 Task: Select New Email To Address
Action: Mouse moved to (285, 178)
Screenshot: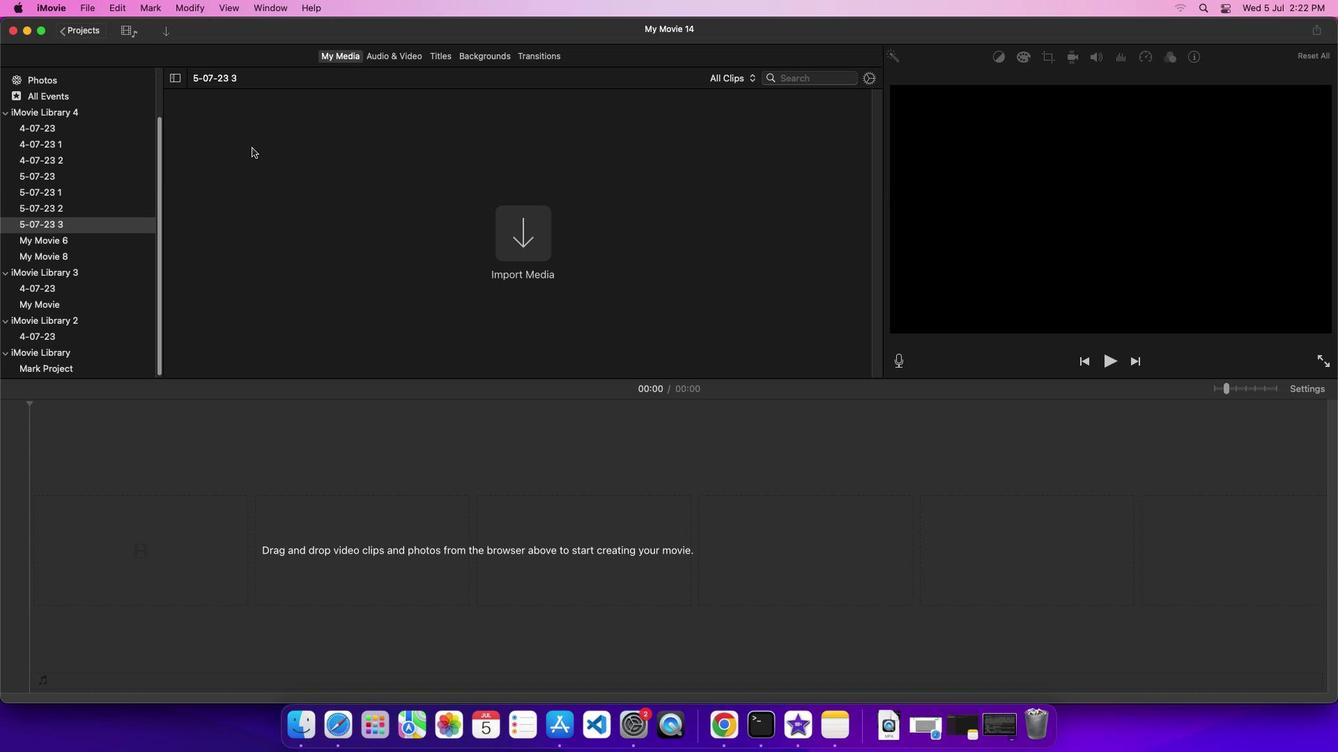 
Action: Mouse pressed left at (285, 178)
Screenshot: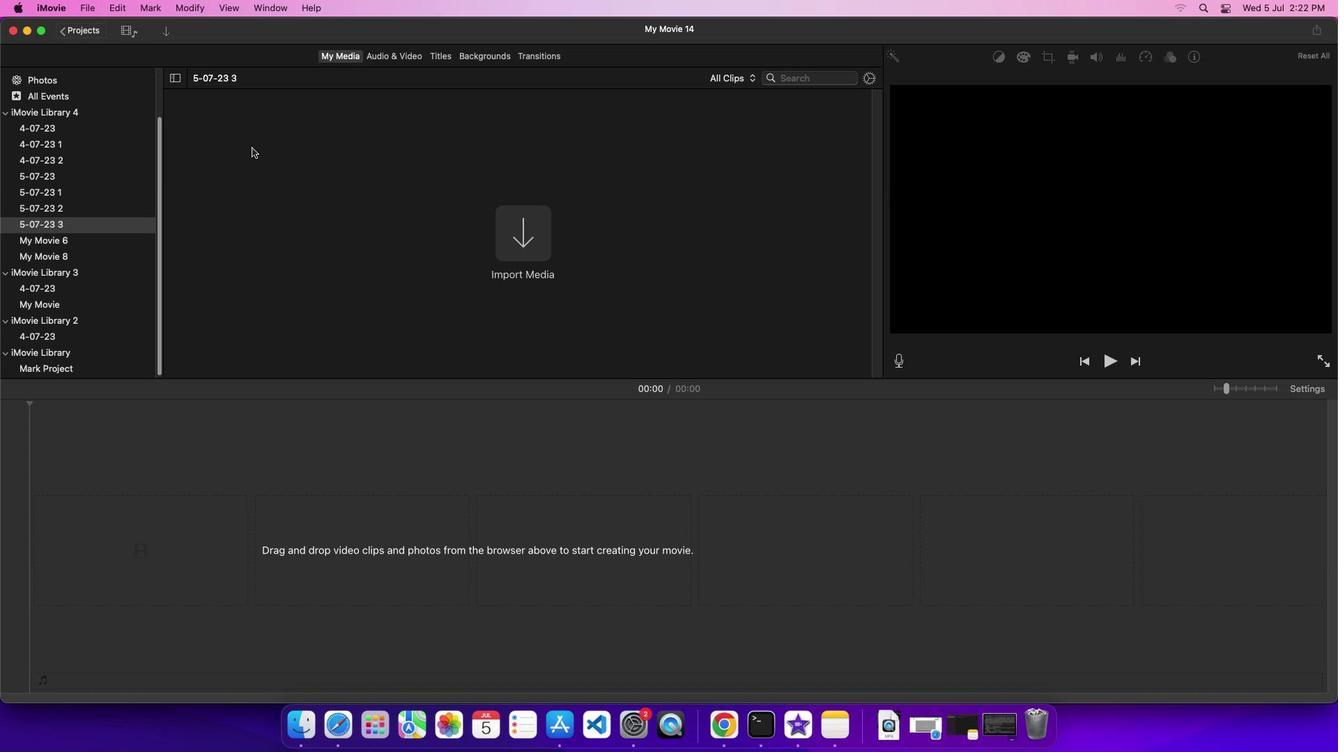 
Action: Mouse moved to (61, 2)
Screenshot: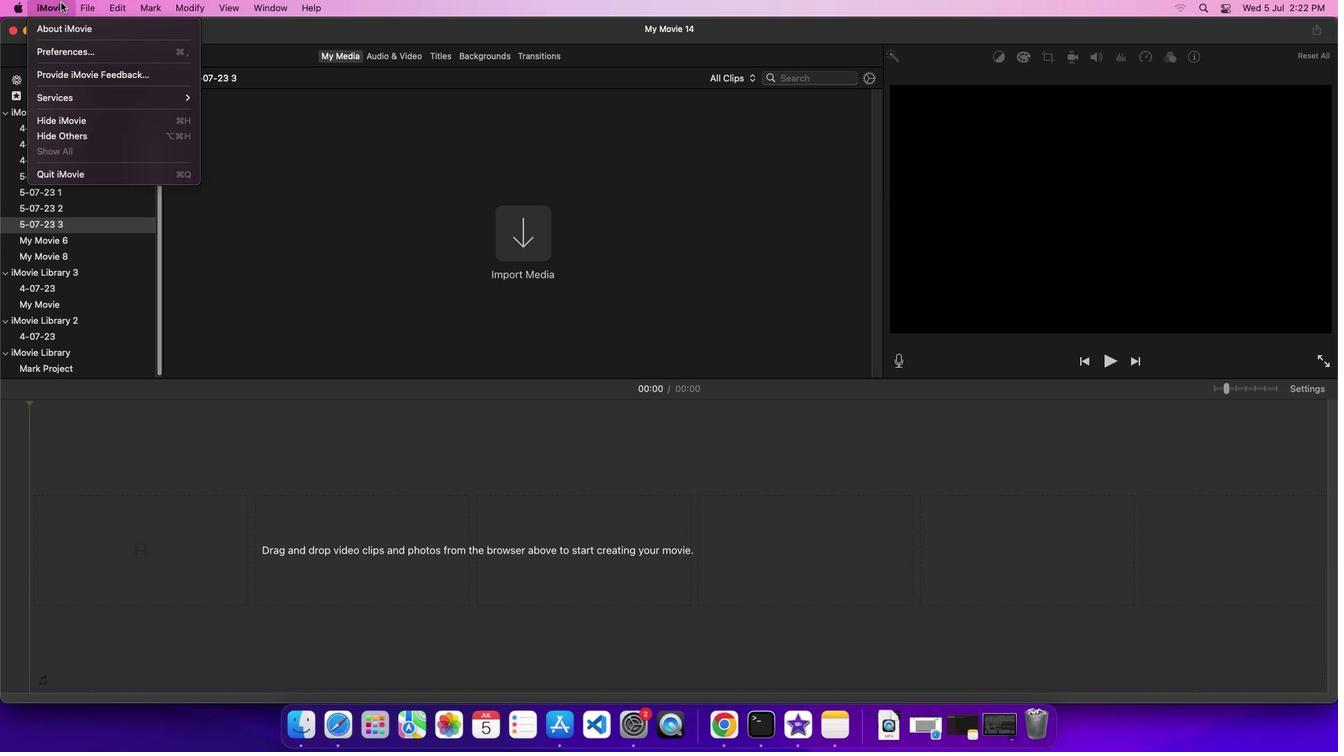 
Action: Mouse pressed left at (61, 2)
Screenshot: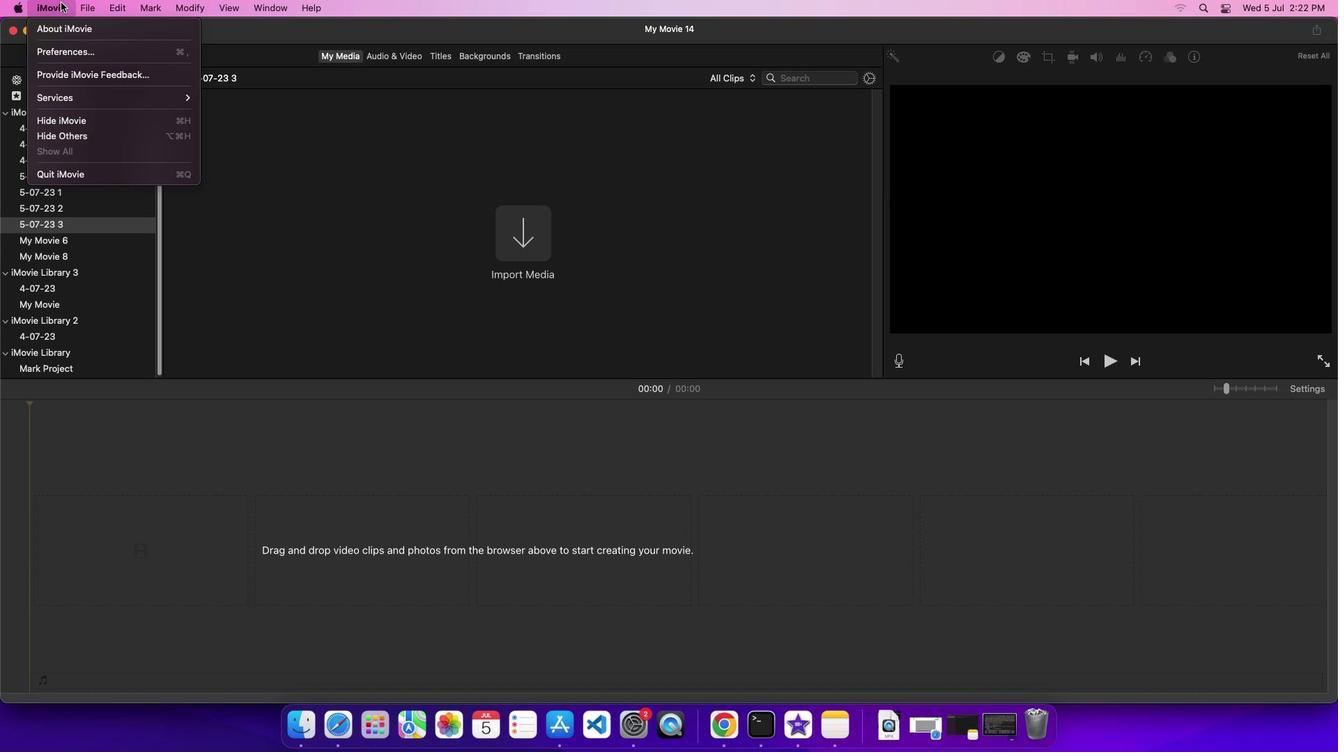 
Action: Mouse moved to (98, 95)
Screenshot: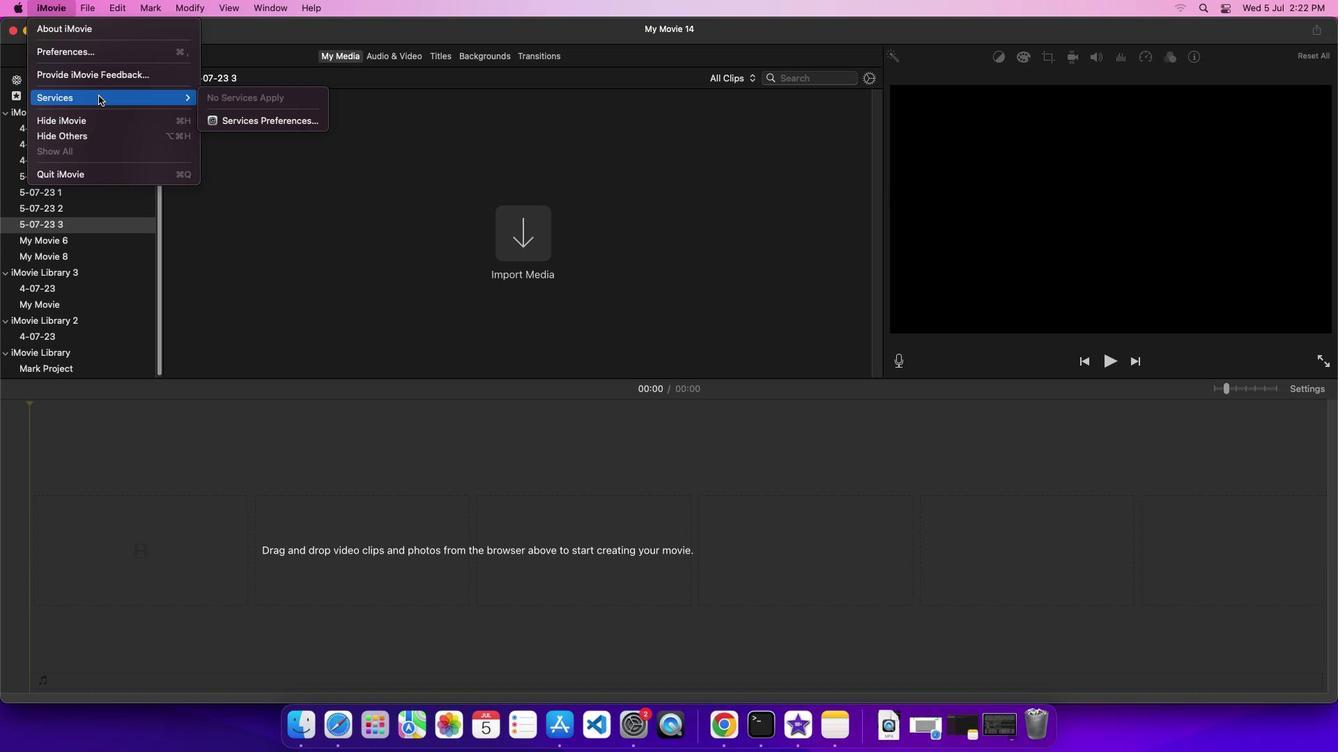 
Action: Mouse pressed left at (98, 95)
Screenshot: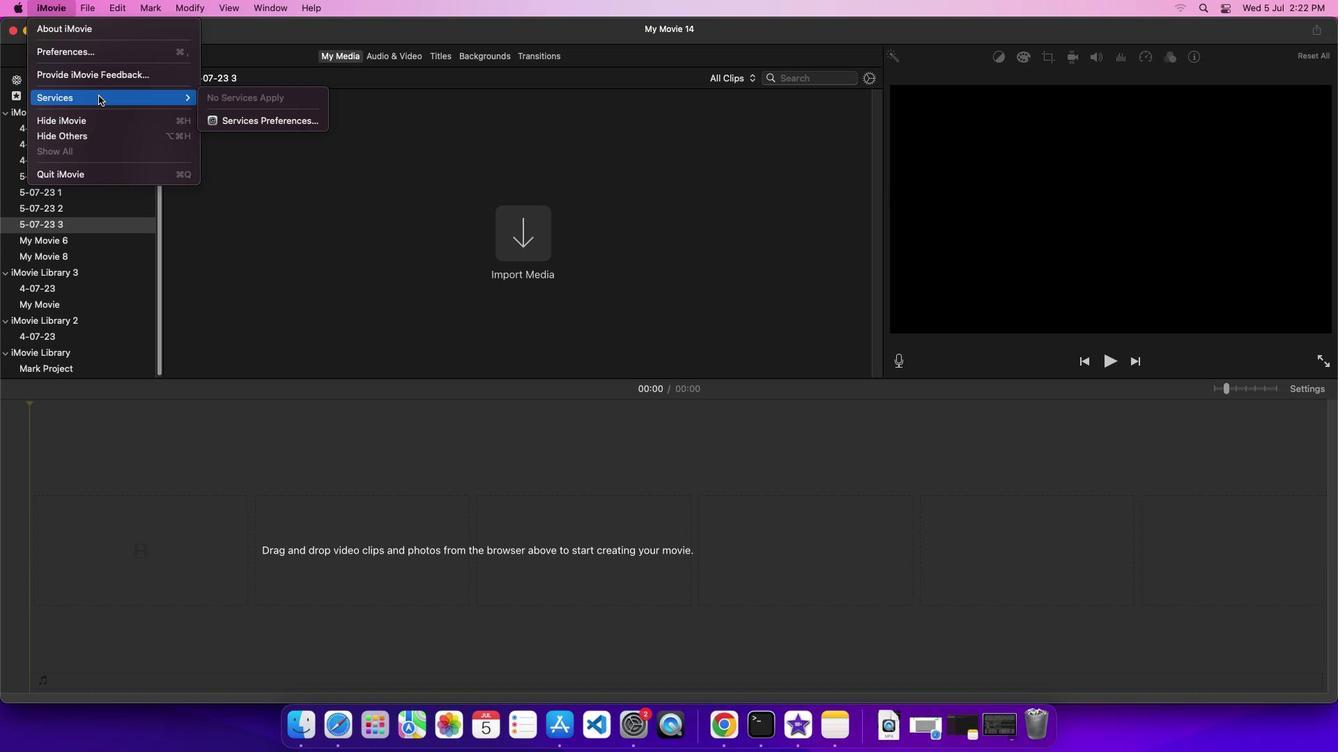 
Action: Mouse moved to (238, 118)
Screenshot: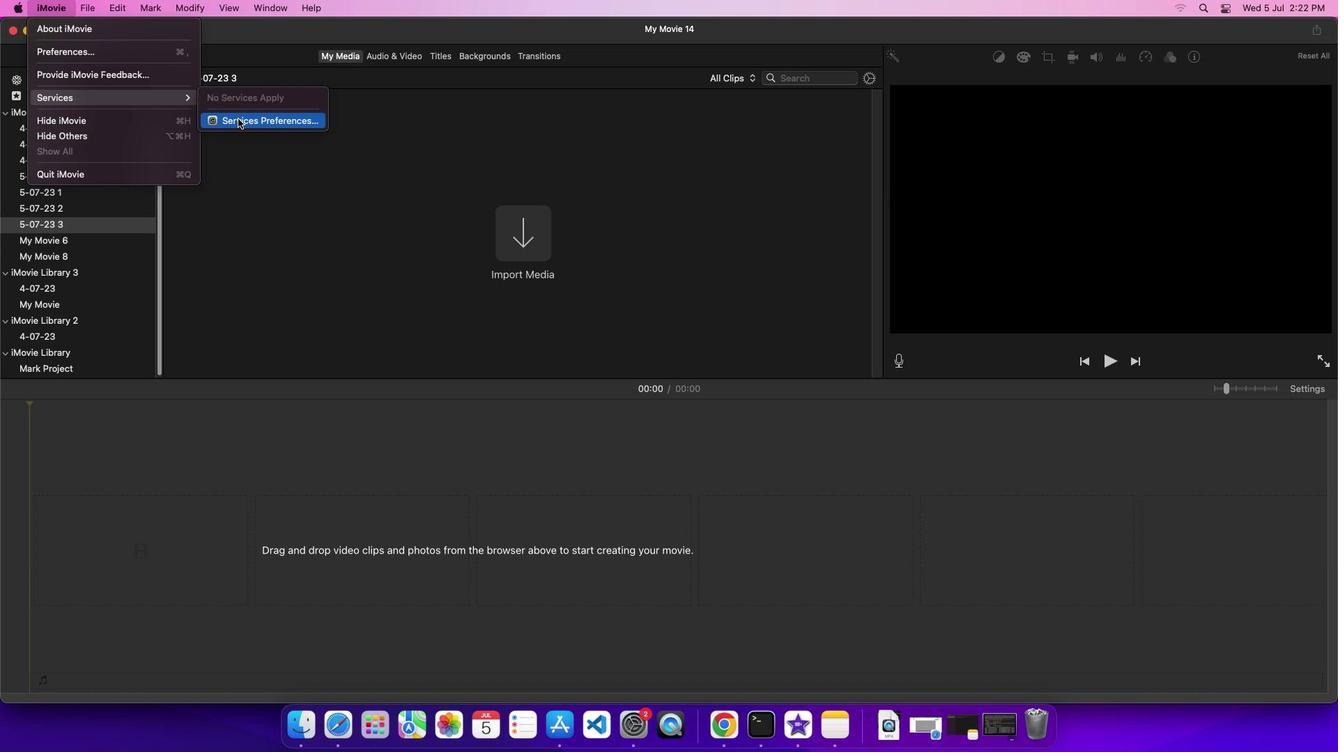 
Action: Mouse pressed left at (238, 118)
Screenshot: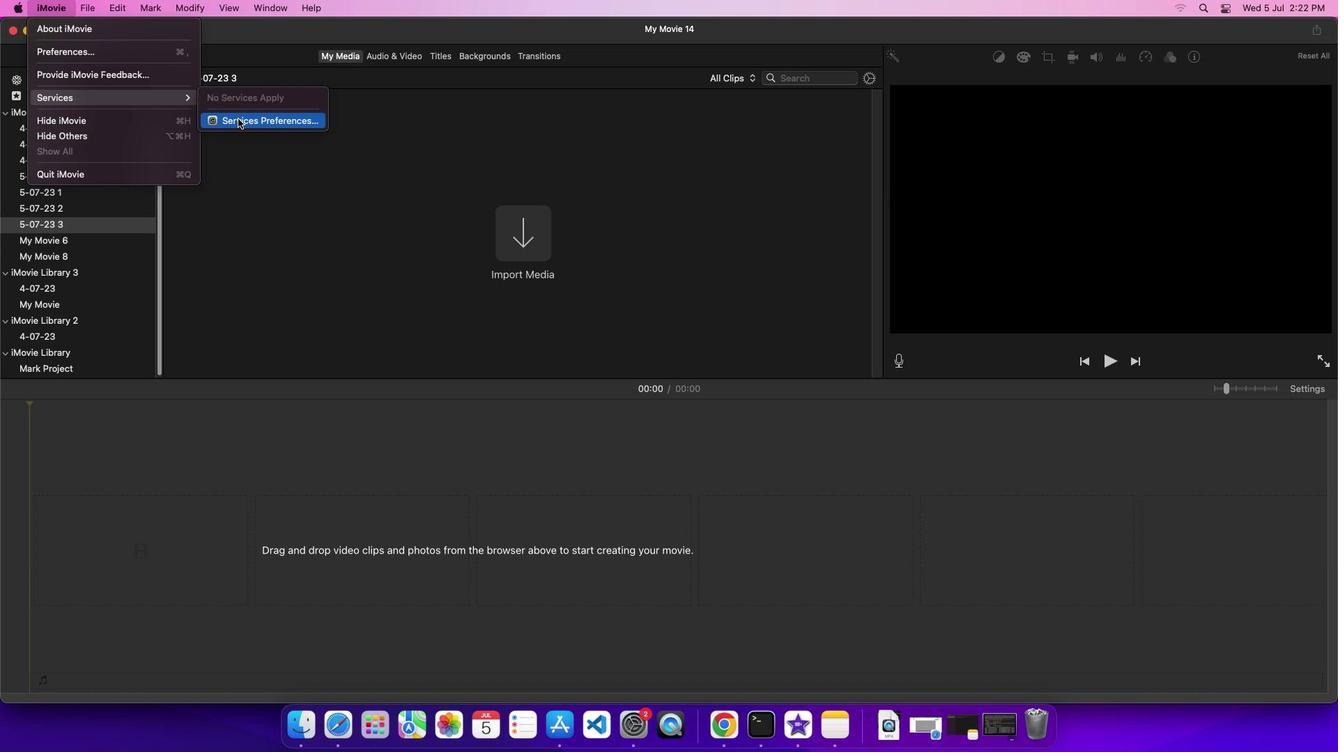 
Action: Mouse moved to (724, 296)
Screenshot: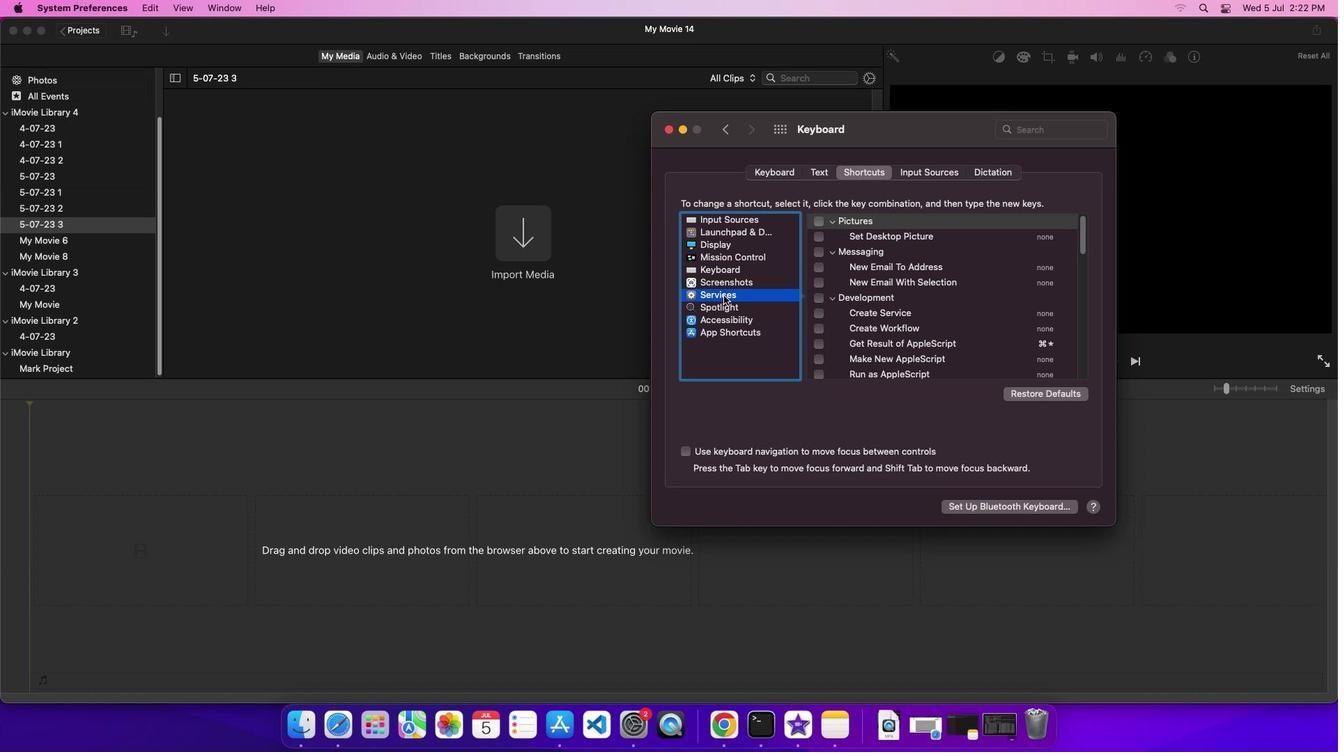 
Action: Mouse pressed left at (724, 296)
Screenshot: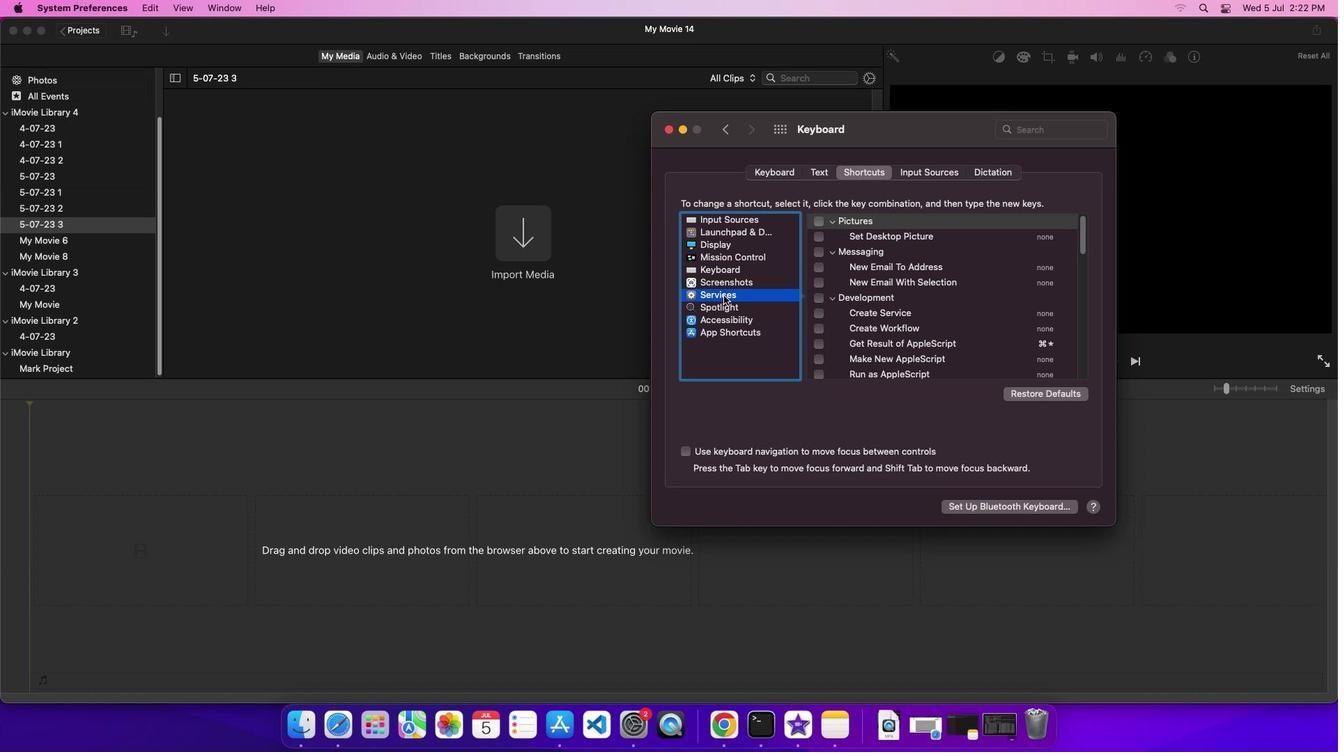 
Action: Mouse moved to (821, 266)
Screenshot: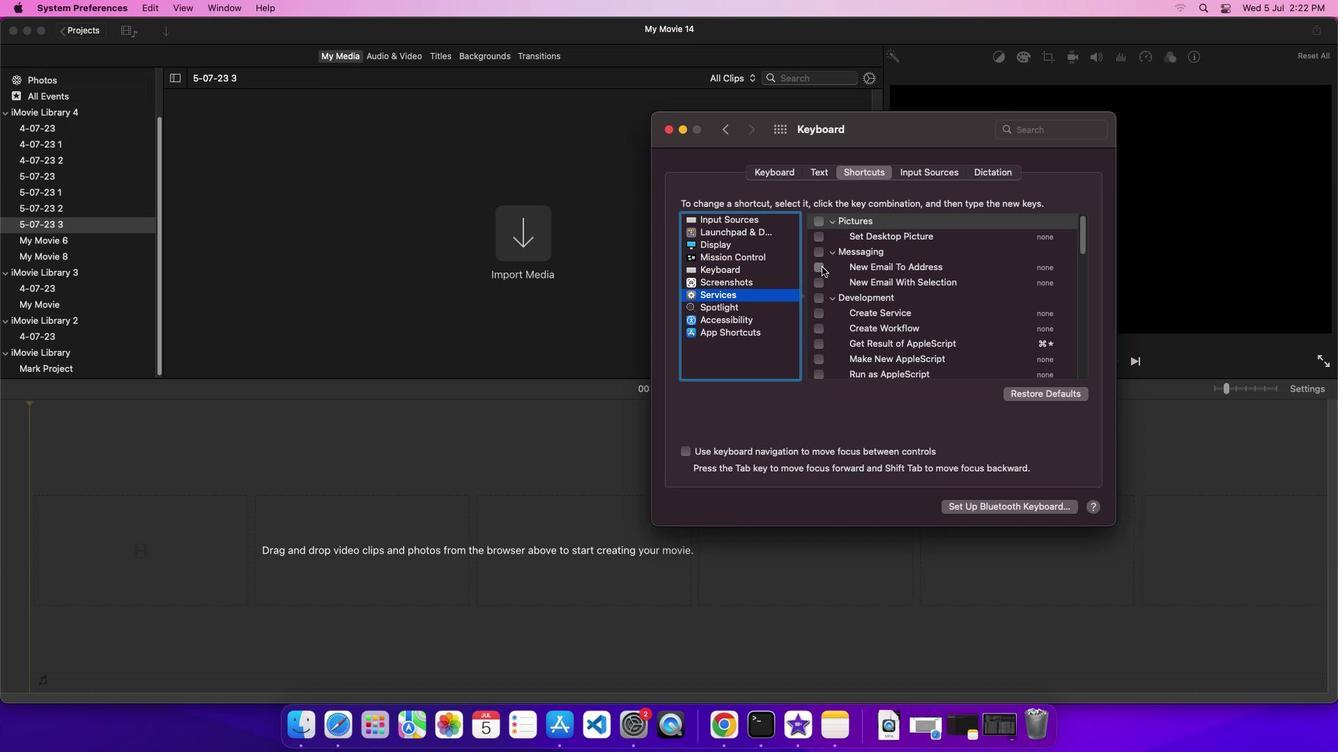 
Action: Mouse pressed left at (821, 266)
Screenshot: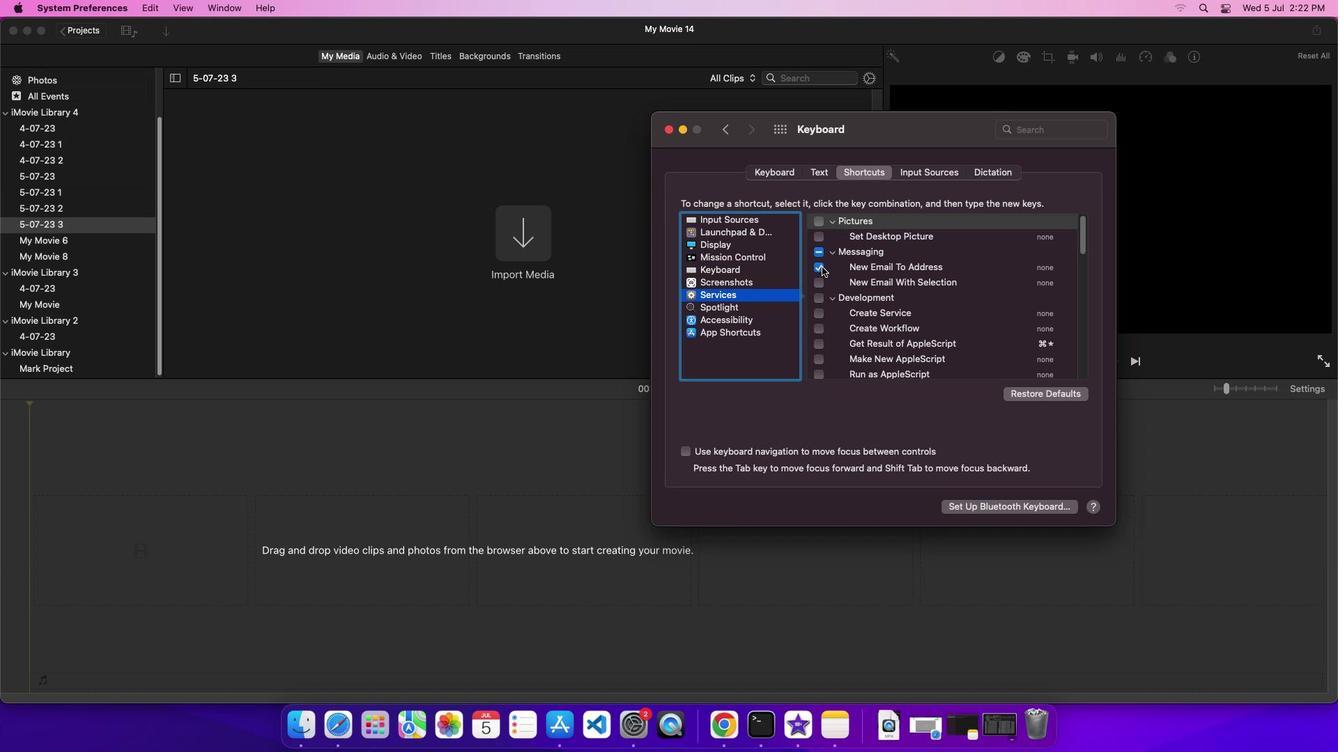 
Action: Mouse moved to (827, 301)
Screenshot: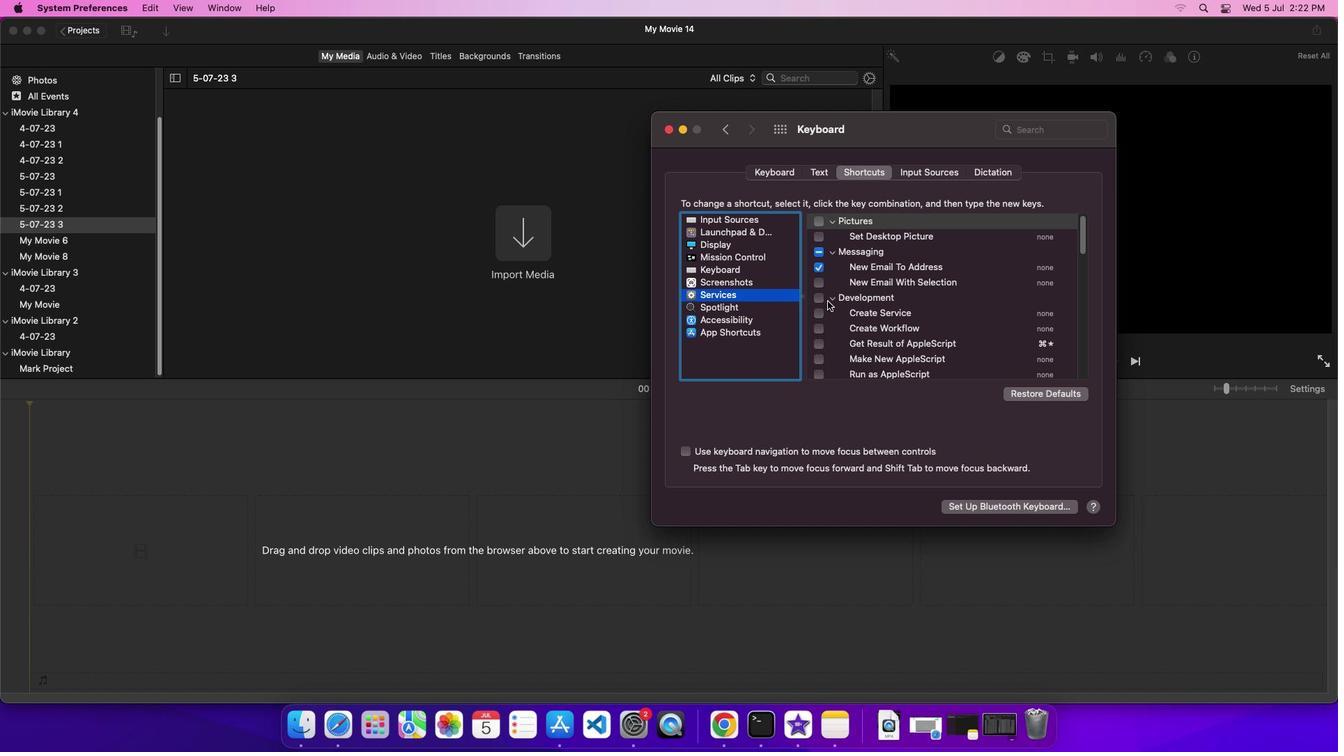 
